 Task: Create a rule from the Routing list, Task moved to a section -> Set Priority in the project AgileKite , set the section as To-Do and set the priority of the task as  High
Action: Mouse moved to (48, 270)
Screenshot: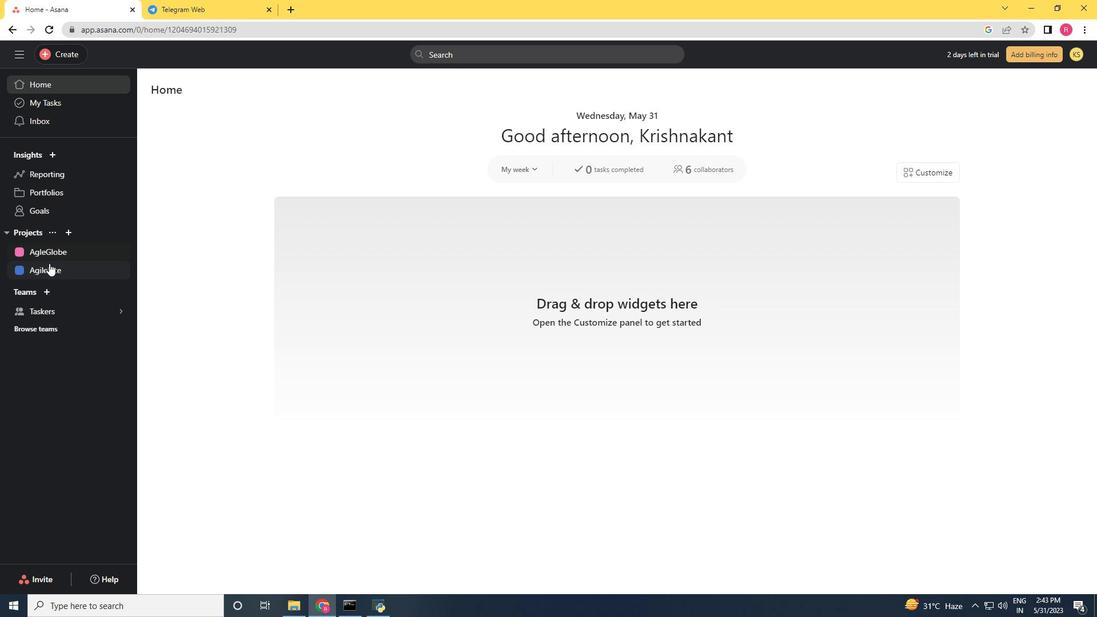 
Action: Mouse pressed left at (48, 270)
Screenshot: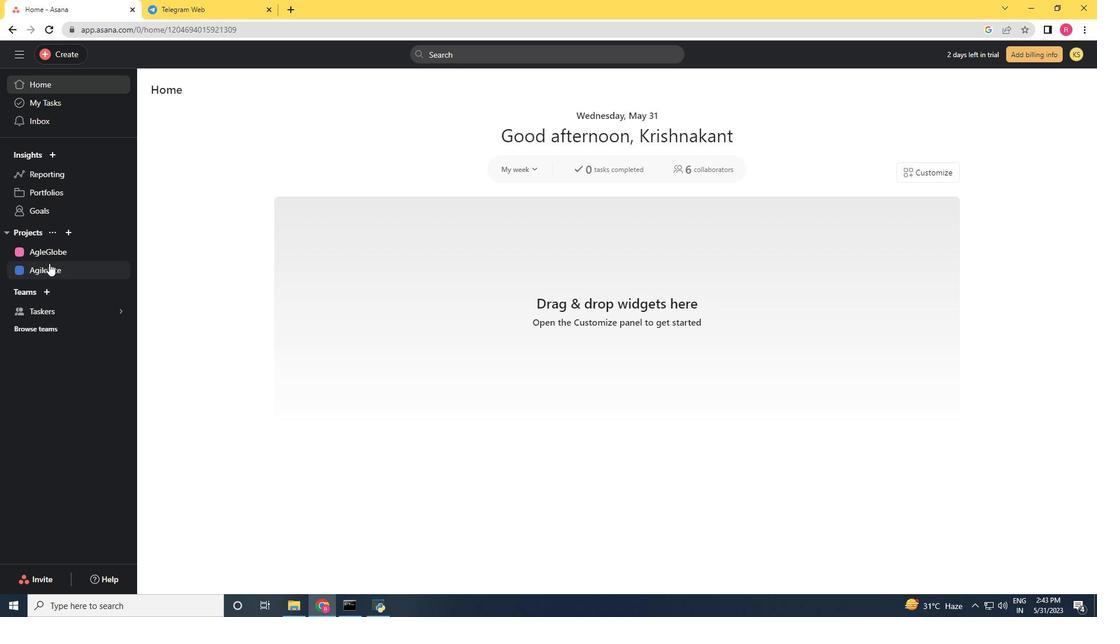 
Action: Mouse moved to (1066, 98)
Screenshot: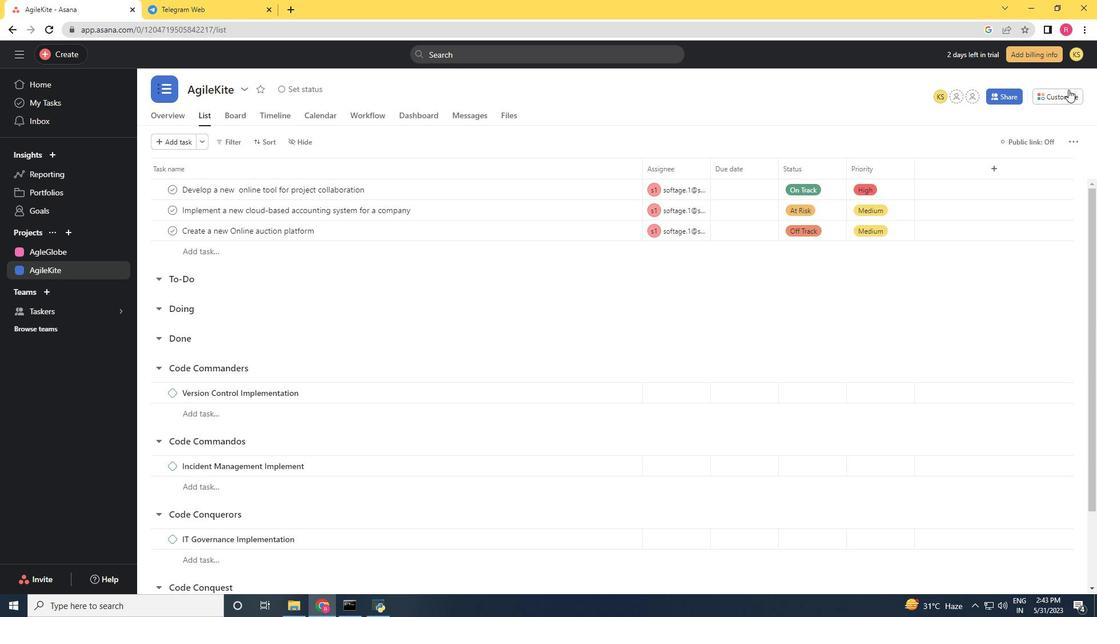 
Action: Mouse pressed left at (1066, 98)
Screenshot: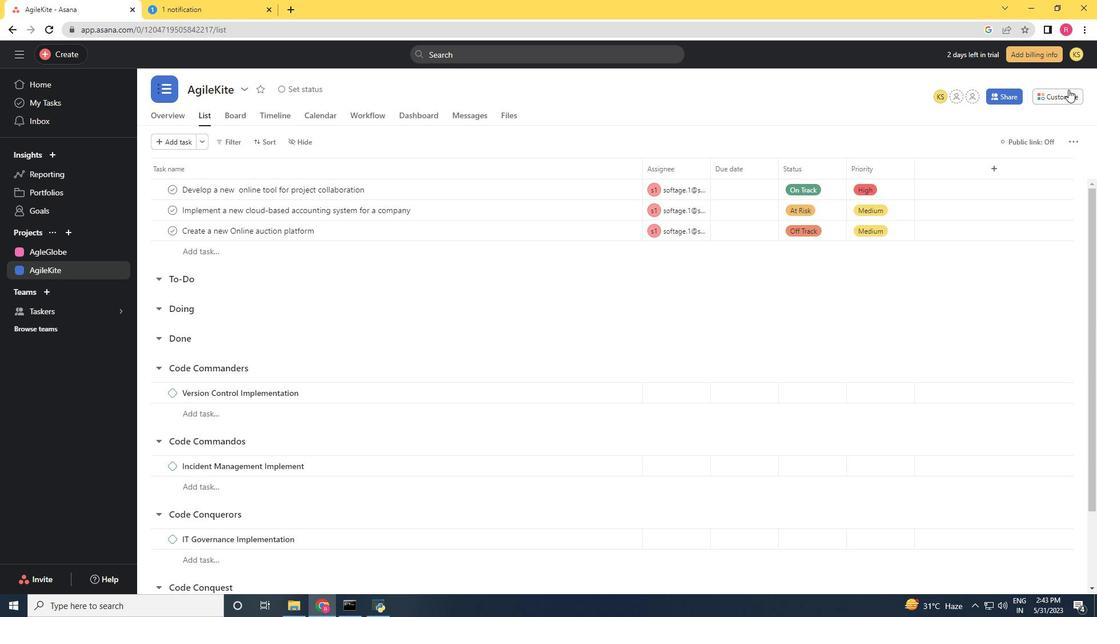 
Action: Mouse moved to (856, 253)
Screenshot: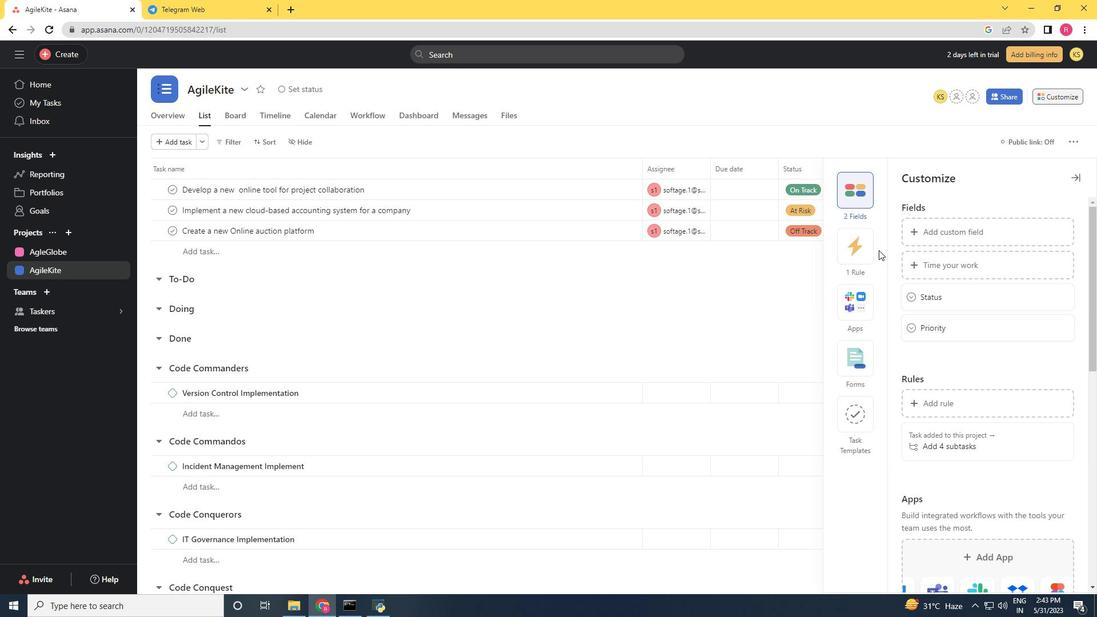 
Action: Mouse pressed left at (856, 253)
Screenshot: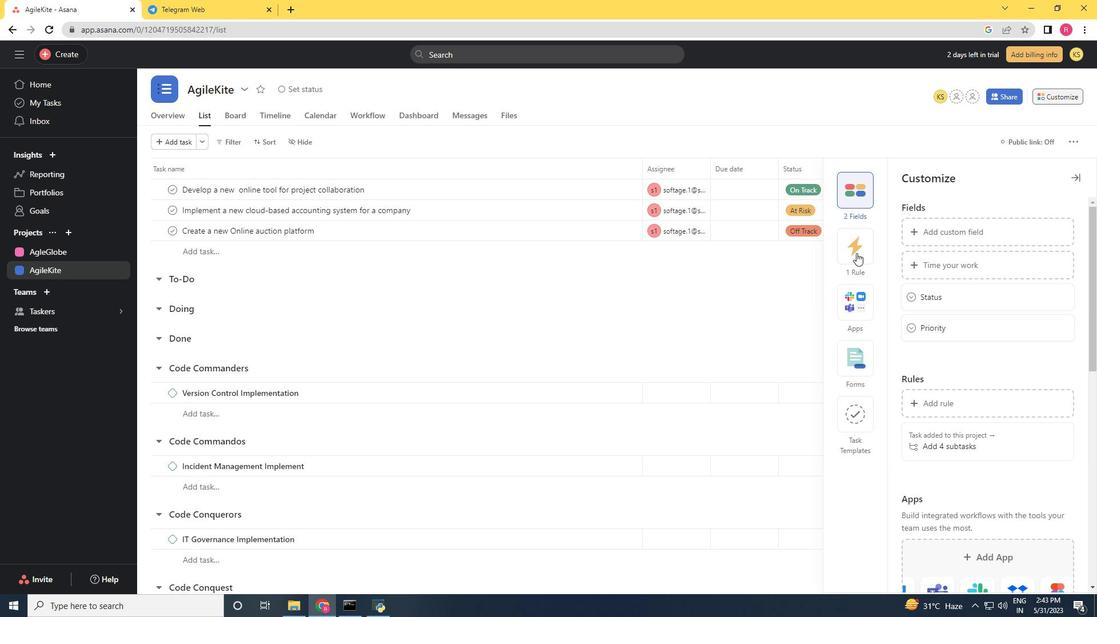 
Action: Mouse moved to (934, 237)
Screenshot: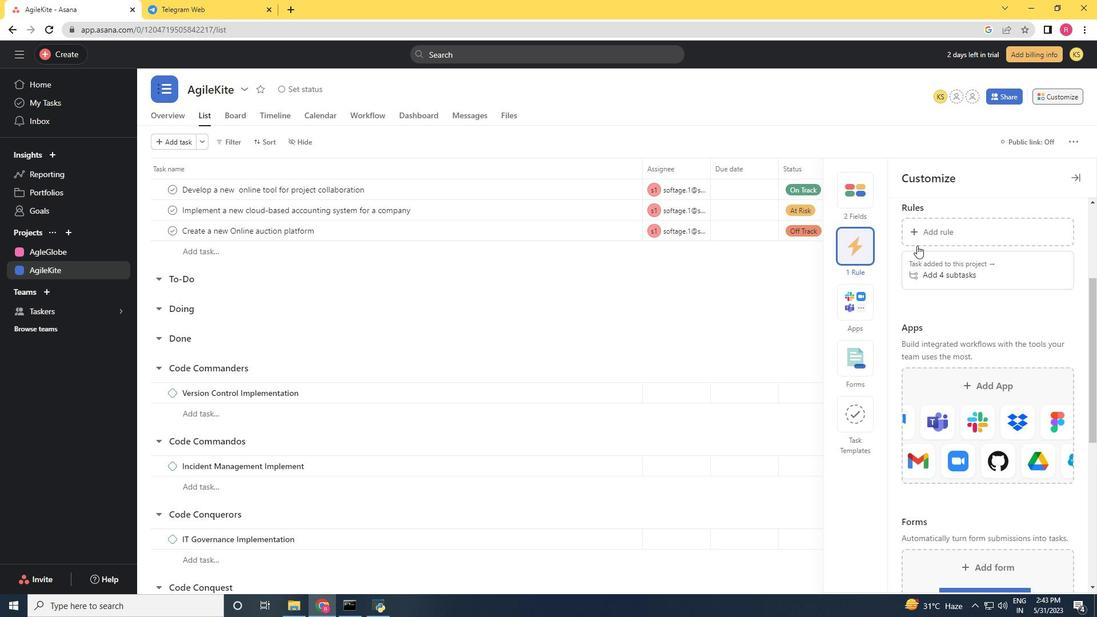 
Action: Mouse pressed left at (934, 237)
Screenshot: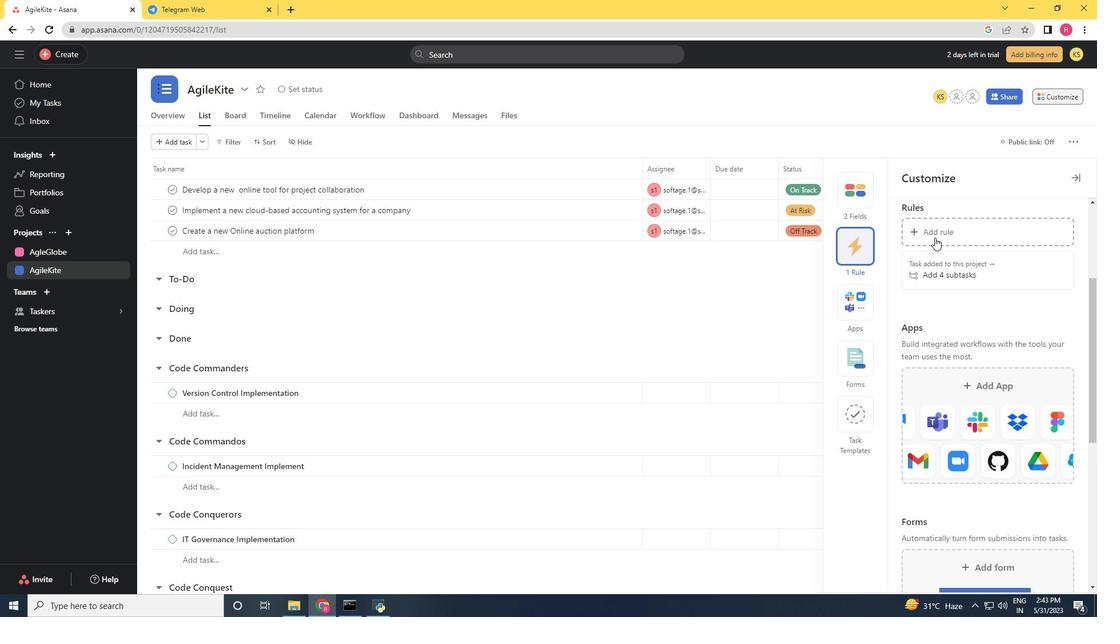 
Action: Mouse moved to (243, 149)
Screenshot: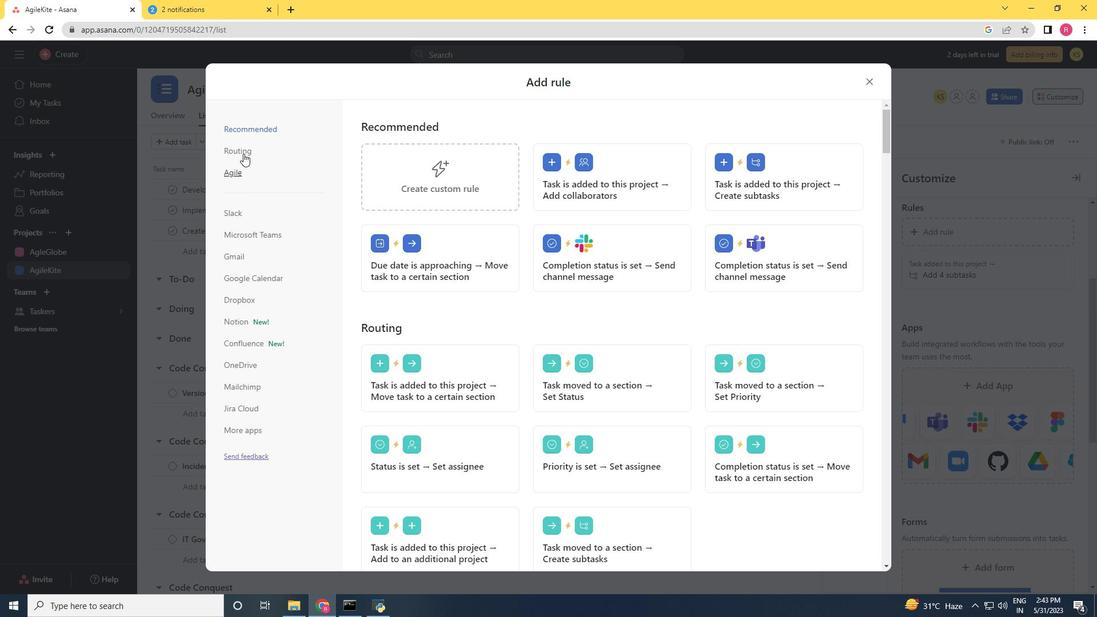 
Action: Mouse pressed left at (243, 149)
Screenshot: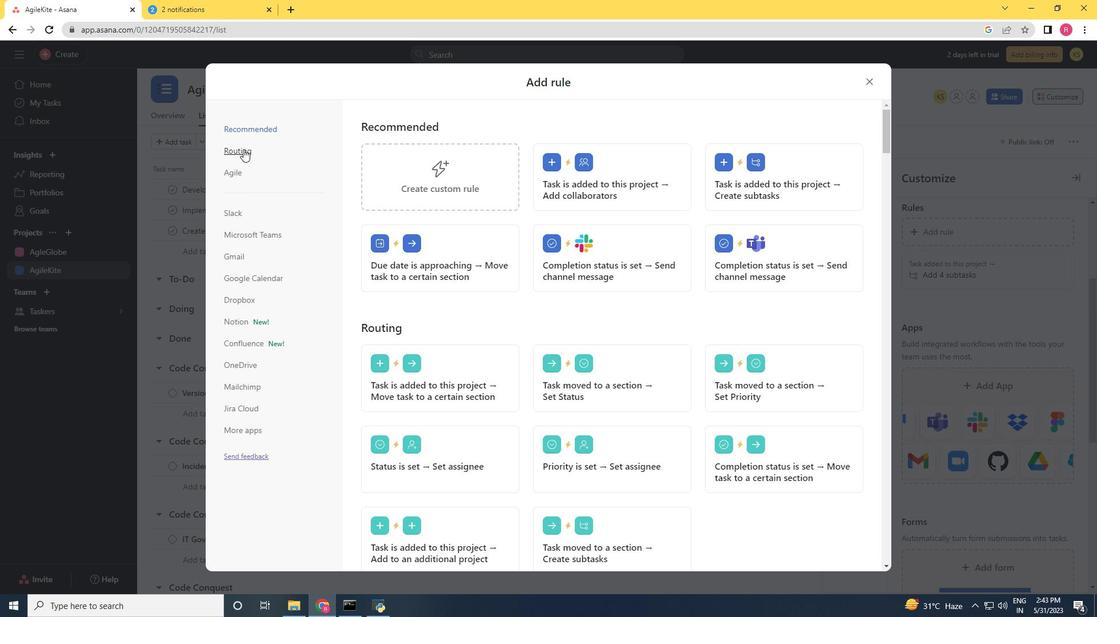 
Action: Mouse moved to (750, 193)
Screenshot: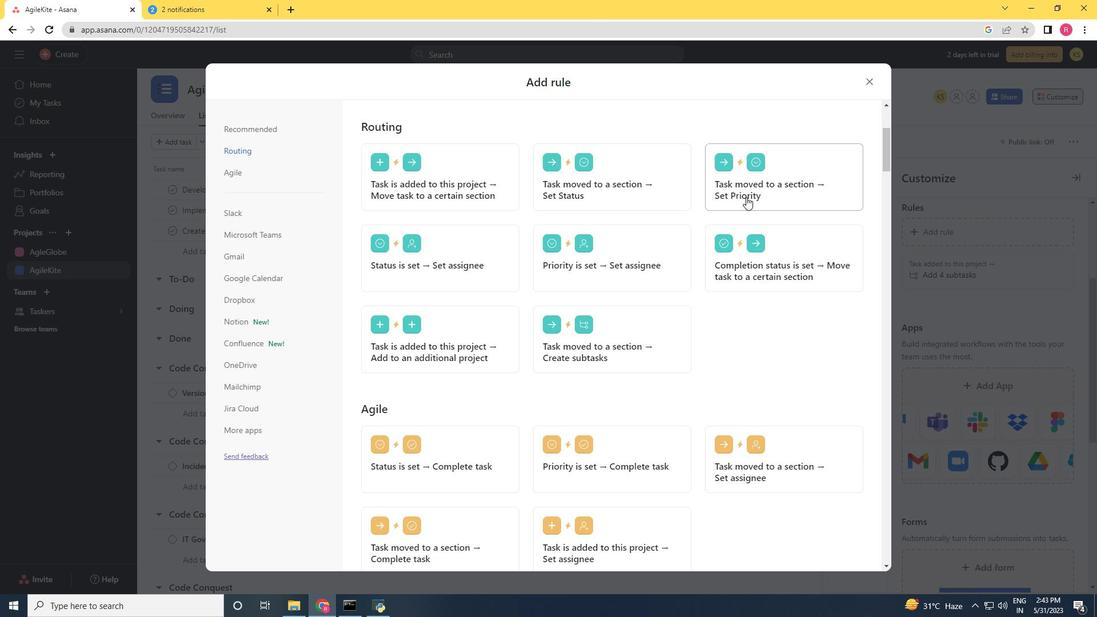 
Action: Mouse pressed left at (750, 193)
Screenshot: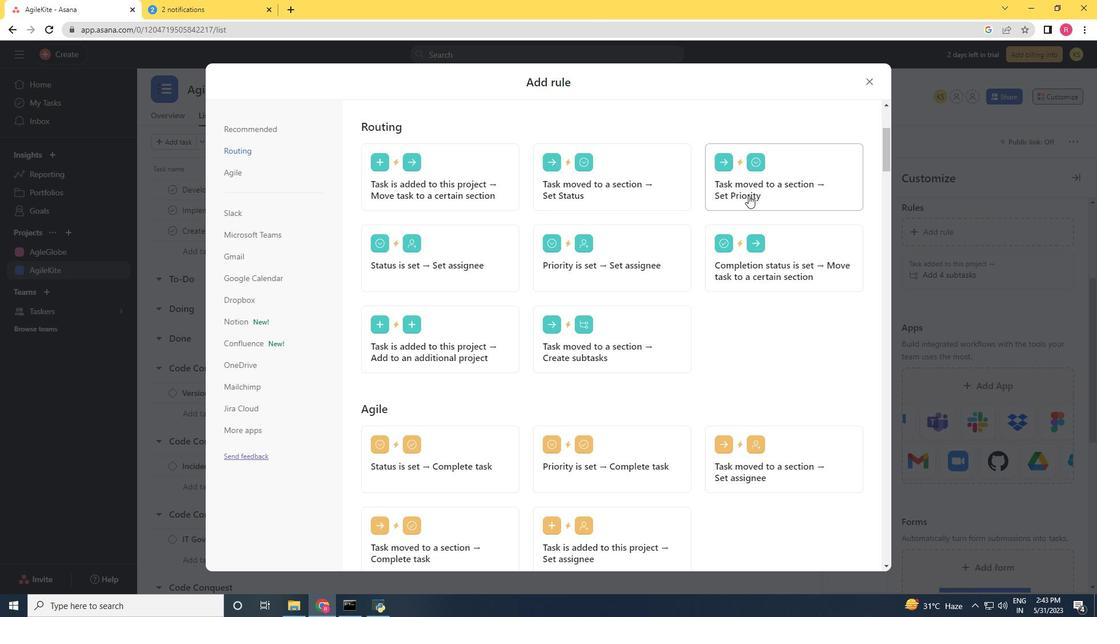 
Action: Mouse moved to (446, 309)
Screenshot: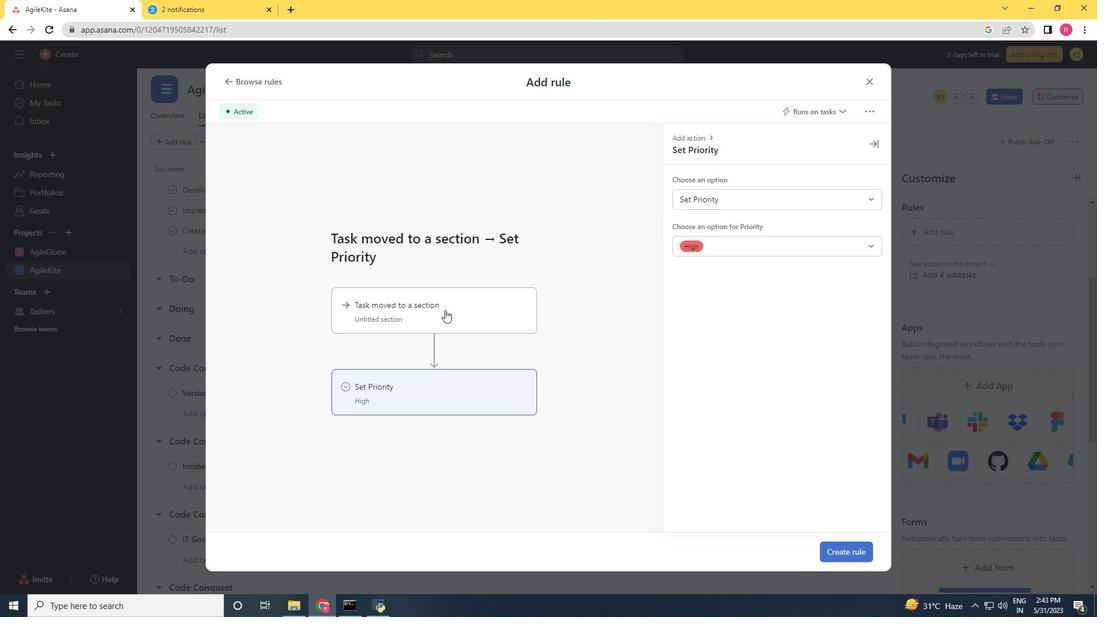 
Action: Mouse pressed left at (446, 309)
Screenshot: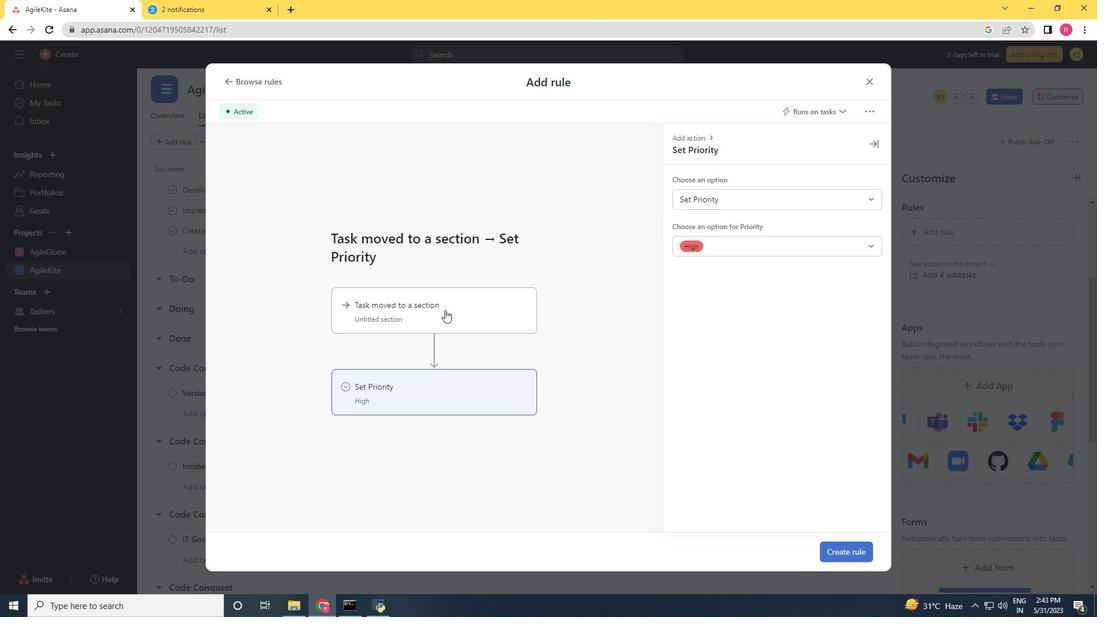 
Action: Mouse moved to (739, 200)
Screenshot: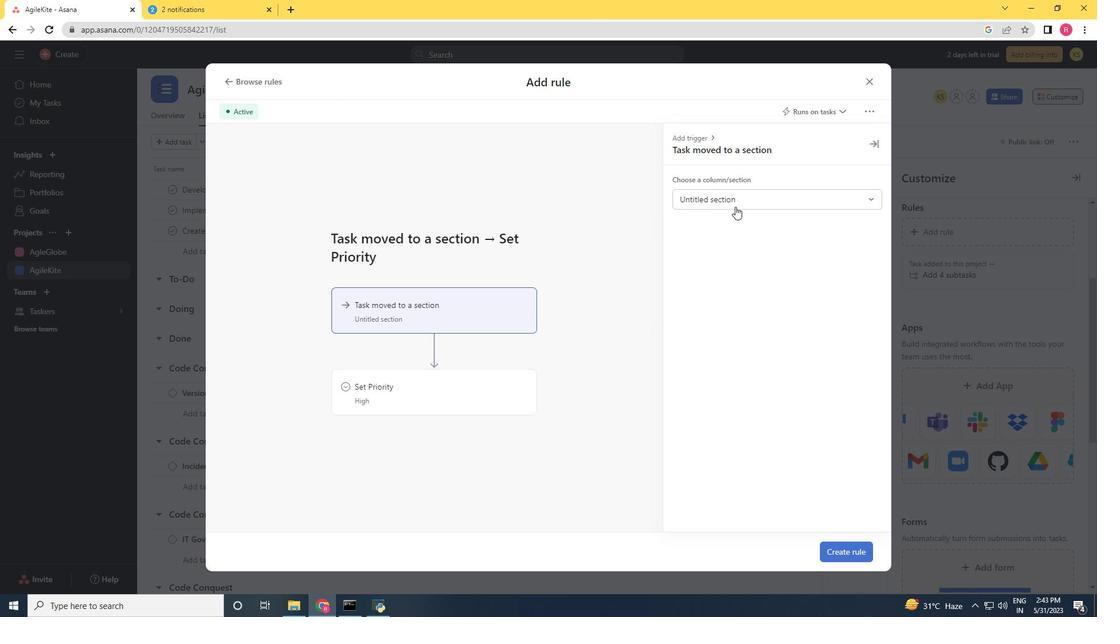 
Action: Mouse pressed left at (739, 200)
Screenshot: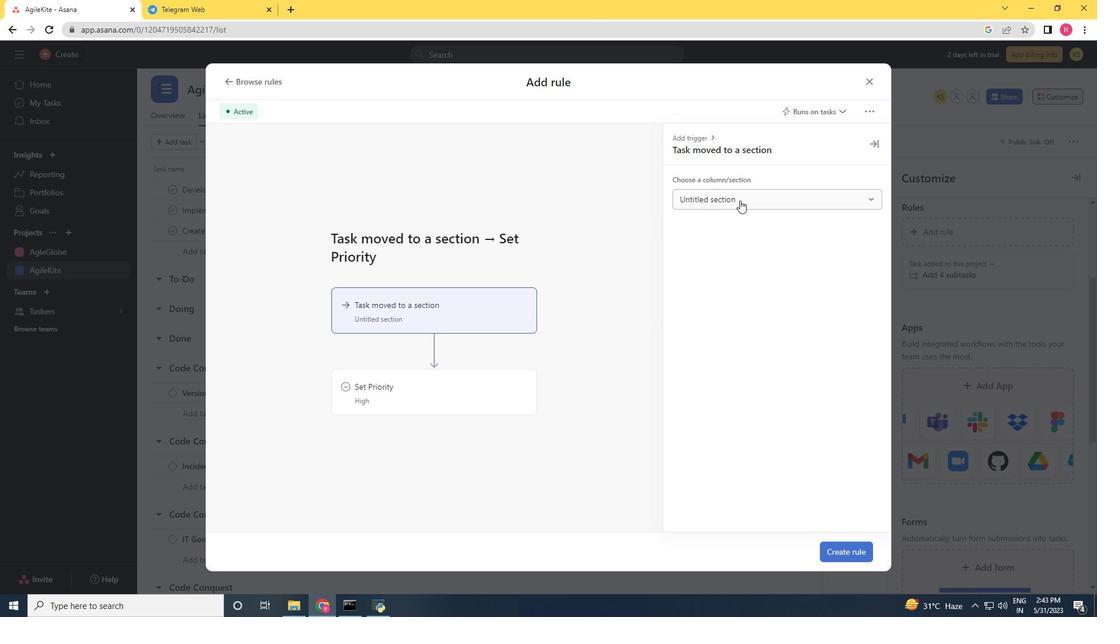 
Action: Mouse moved to (727, 246)
Screenshot: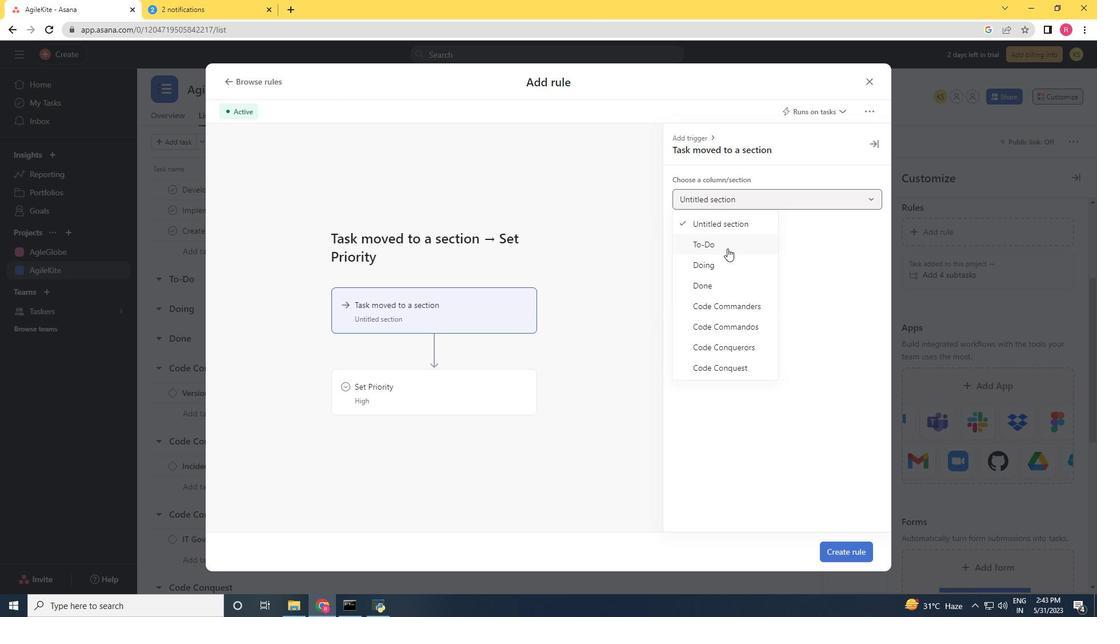 
Action: Mouse pressed left at (727, 246)
Screenshot: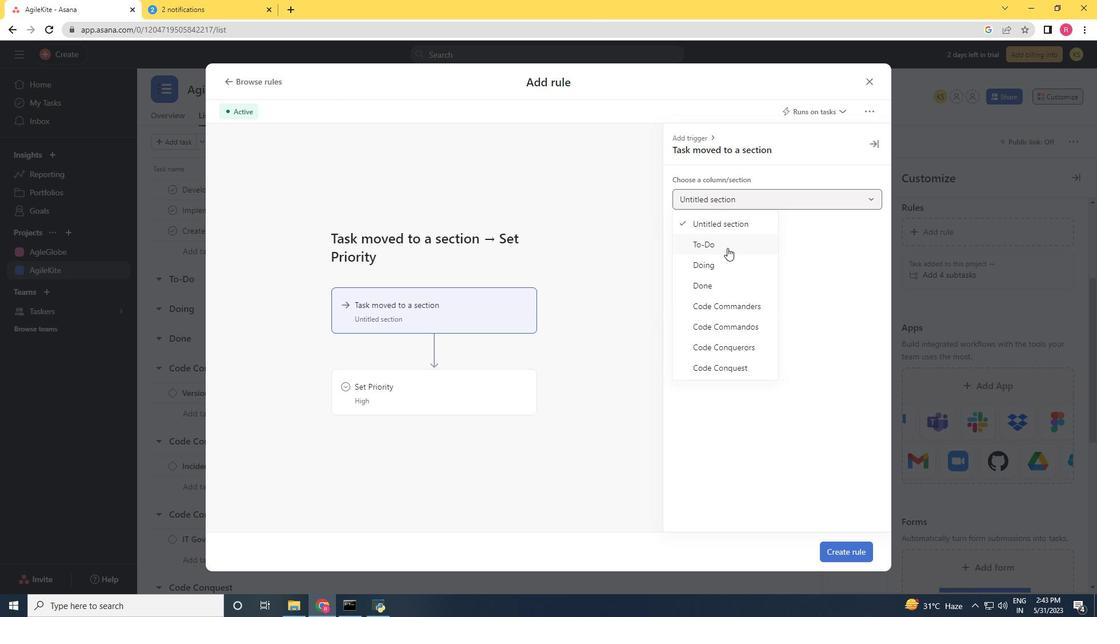 
Action: Mouse moved to (440, 394)
Screenshot: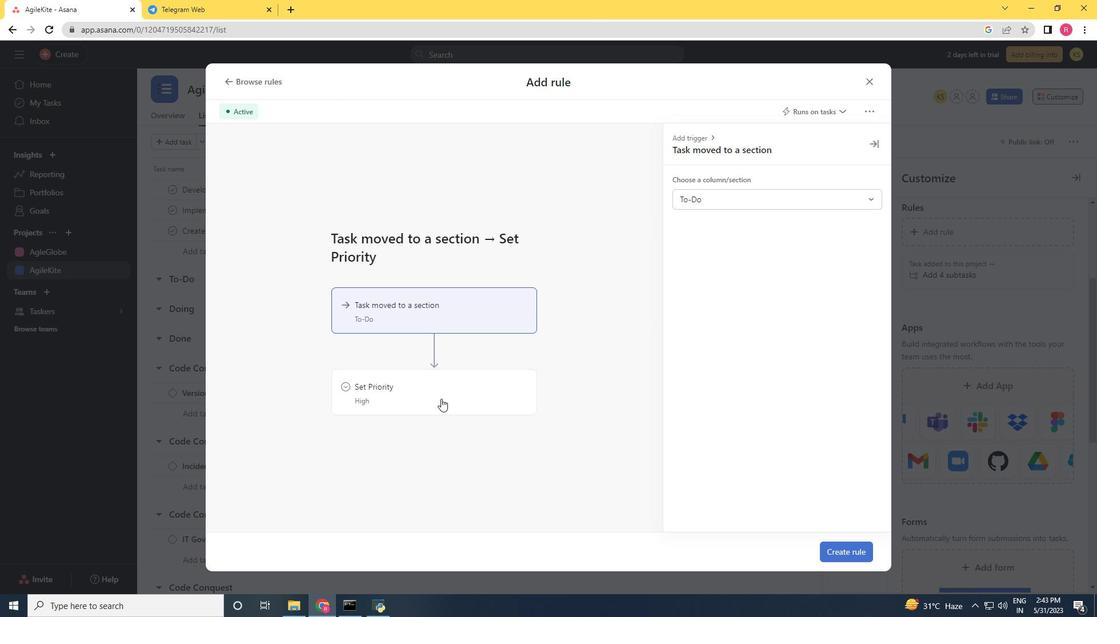 
Action: Mouse pressed left at (440, 394)
Screenshot: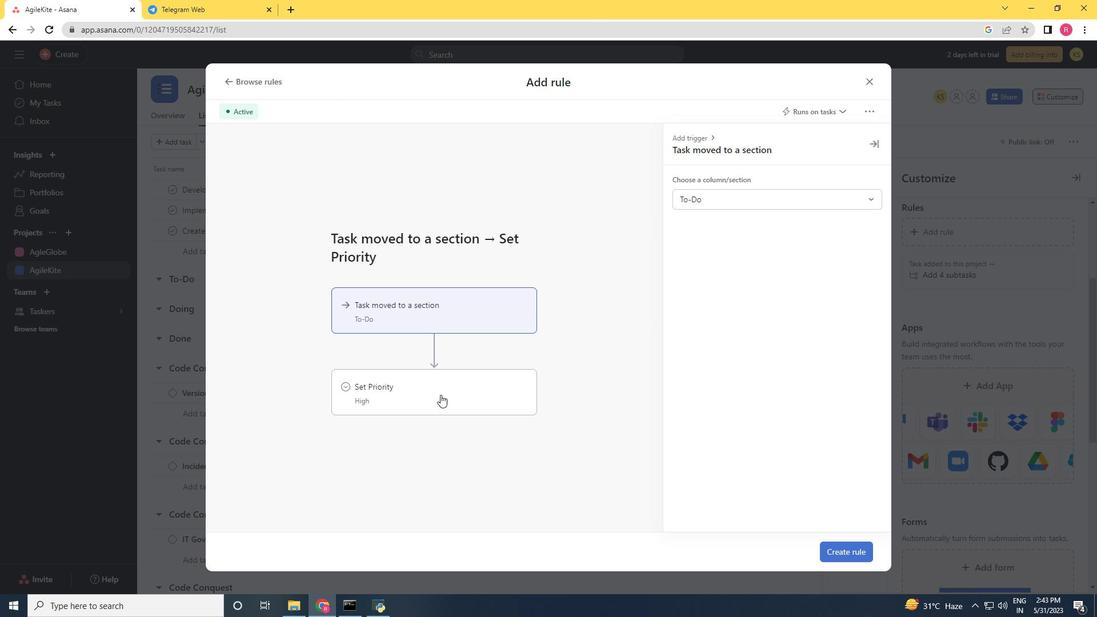 
Action: Mouse moved to (701, 203)
Screenshot: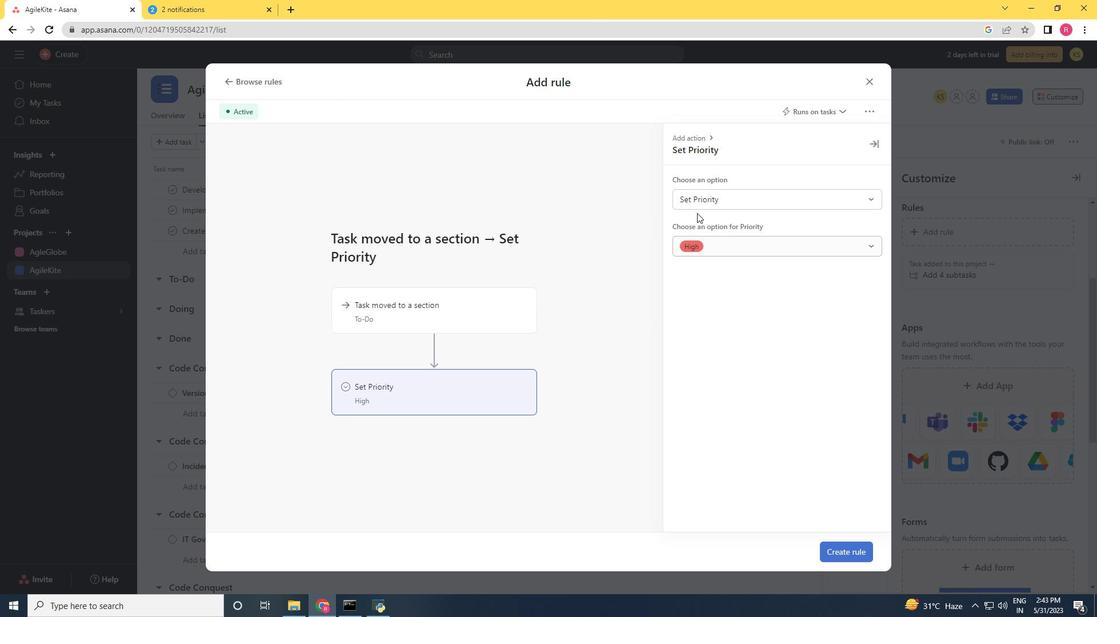 
Action: Mouse pressed left at (701, 203)
Screenshot: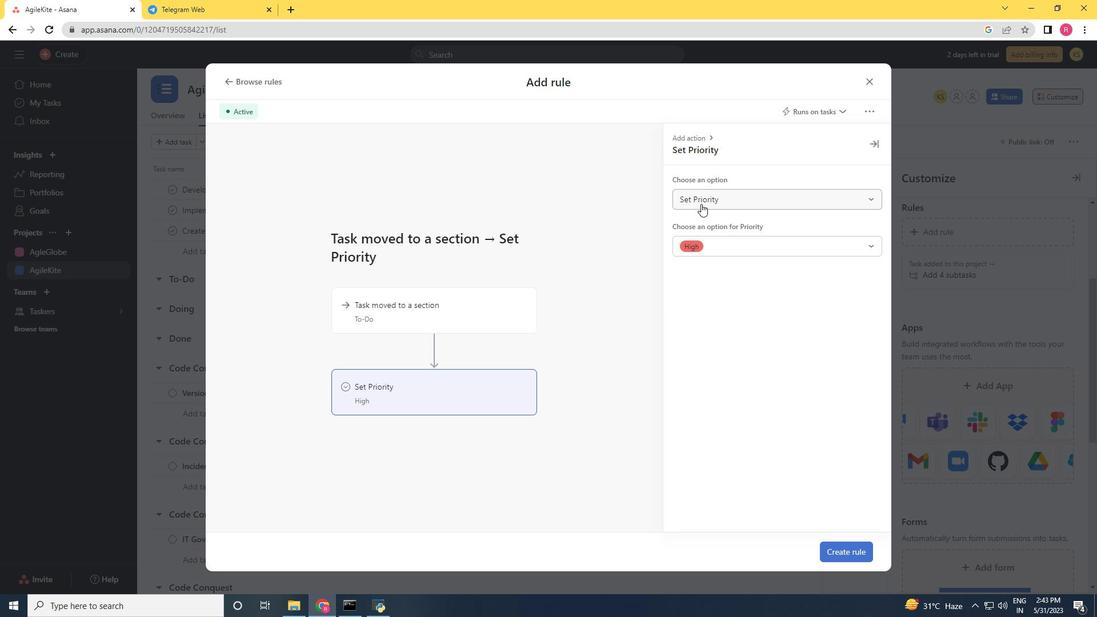 
Action: Mouse moved to (706, 227)
Screenshot: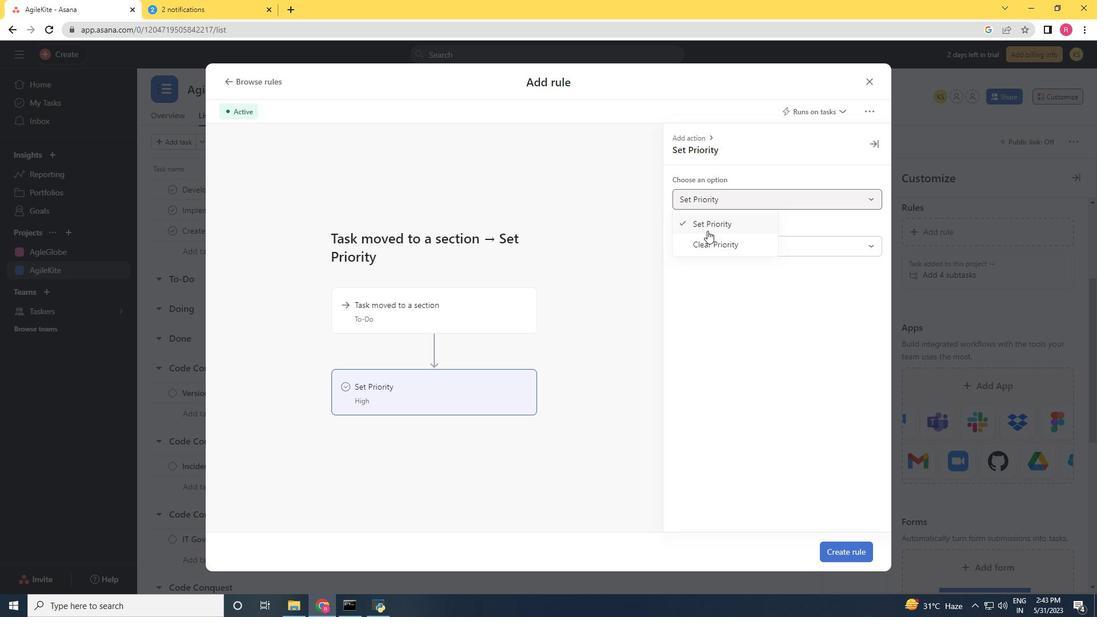 
Action: Mouse pressed left at (706, 227)
Screenshot: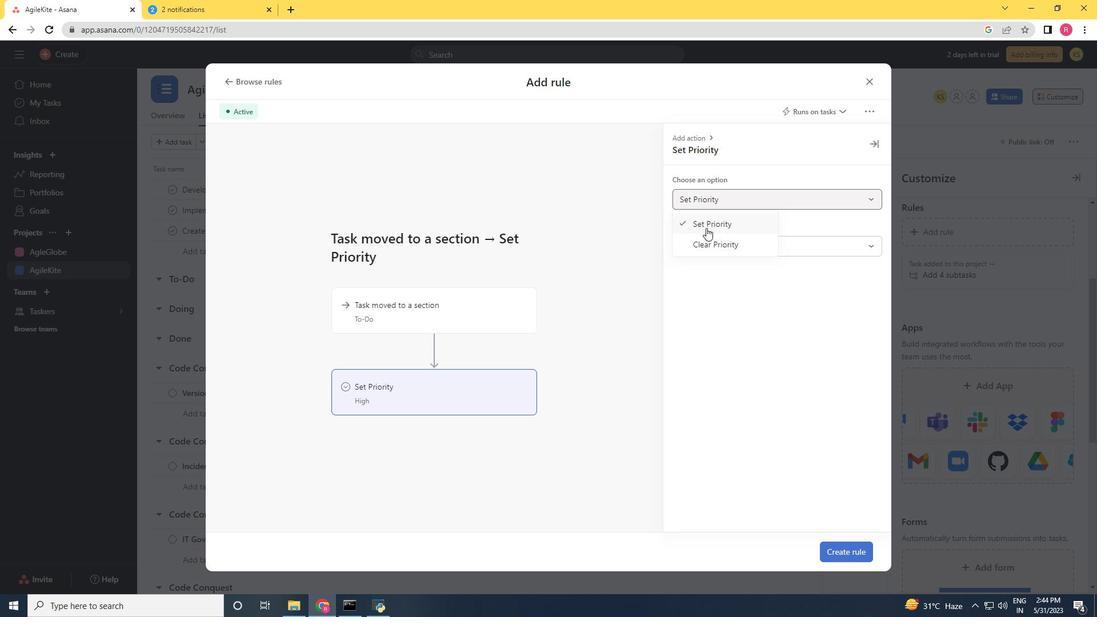 
Action: Mouse moved to (711, 246)
Screenshot: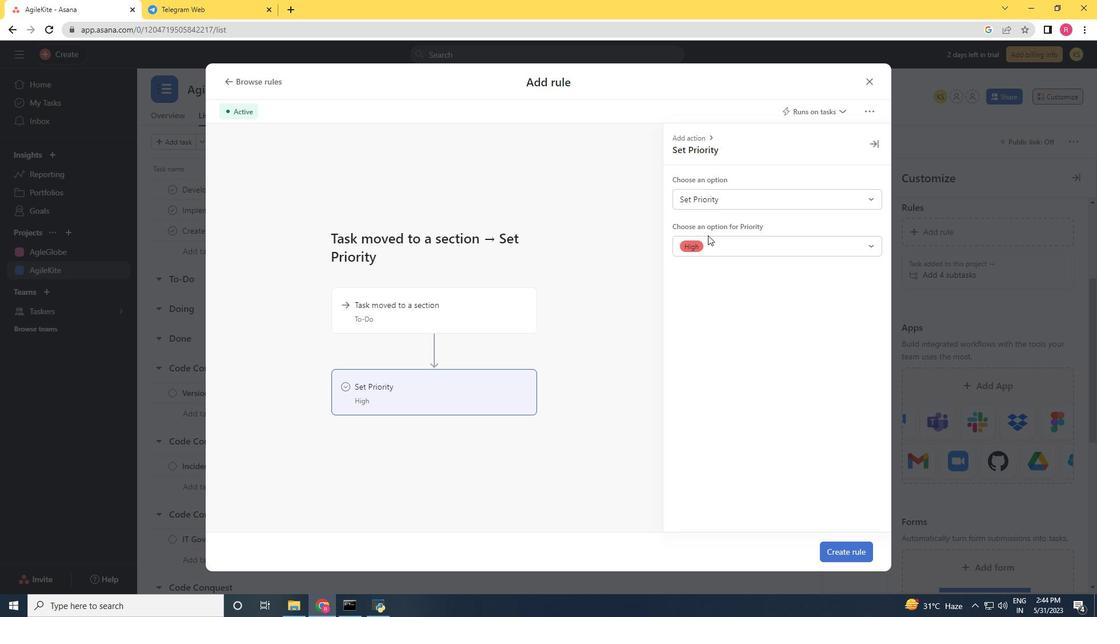 
Action: Mouse pressed left at (711, 246)
Screenshot: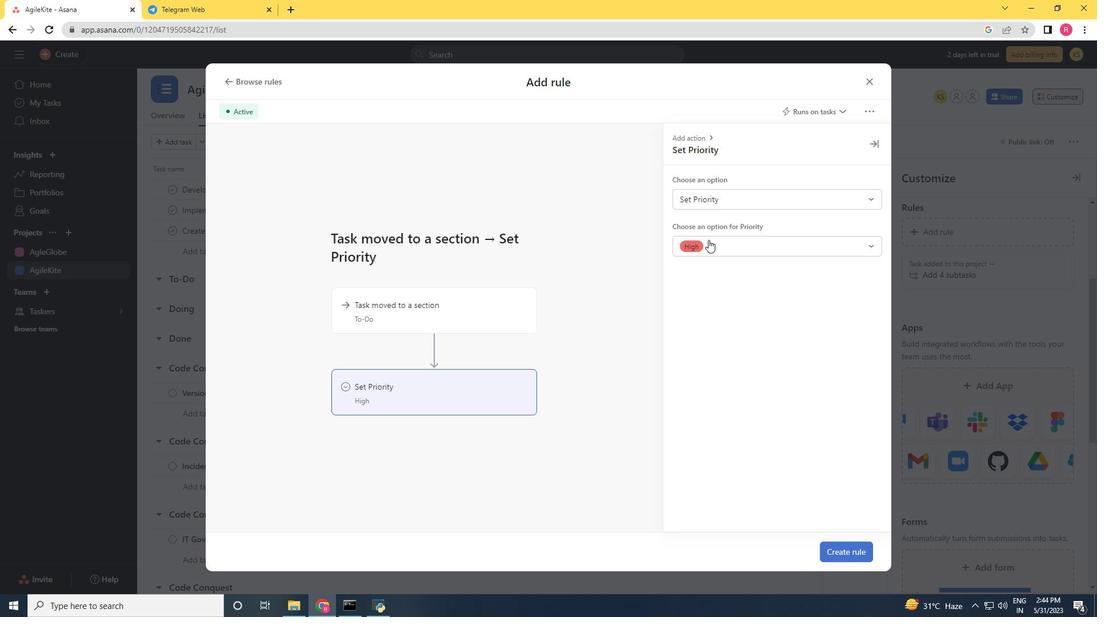 
Action: Mouse moved to (711, 277)
Screenshot: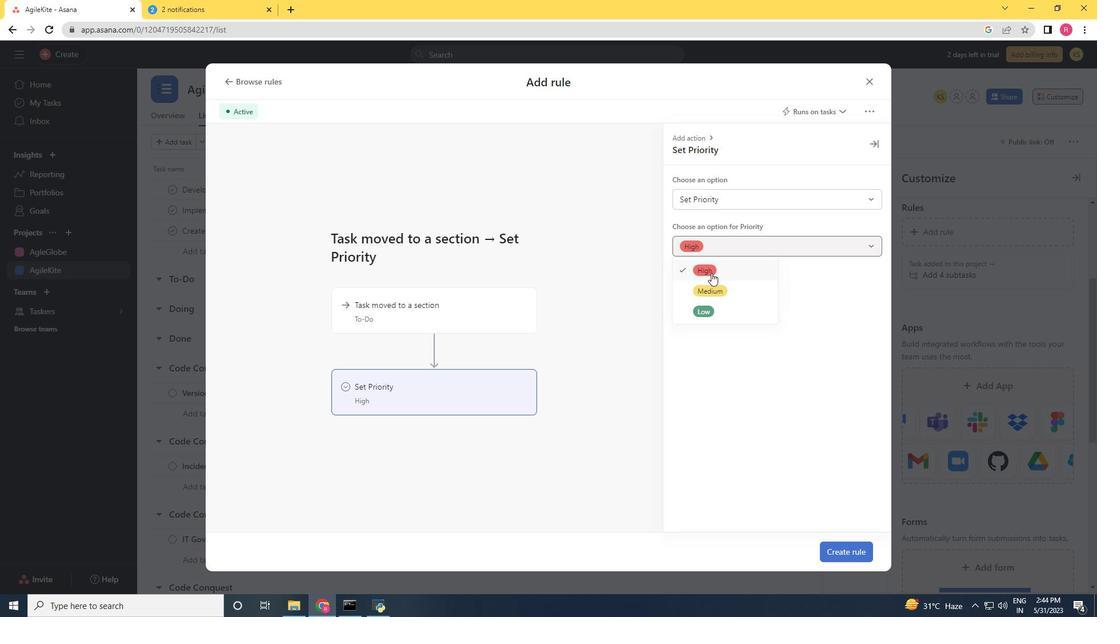 
Action: Mouse pressed left at (711, 277)
Screenshot: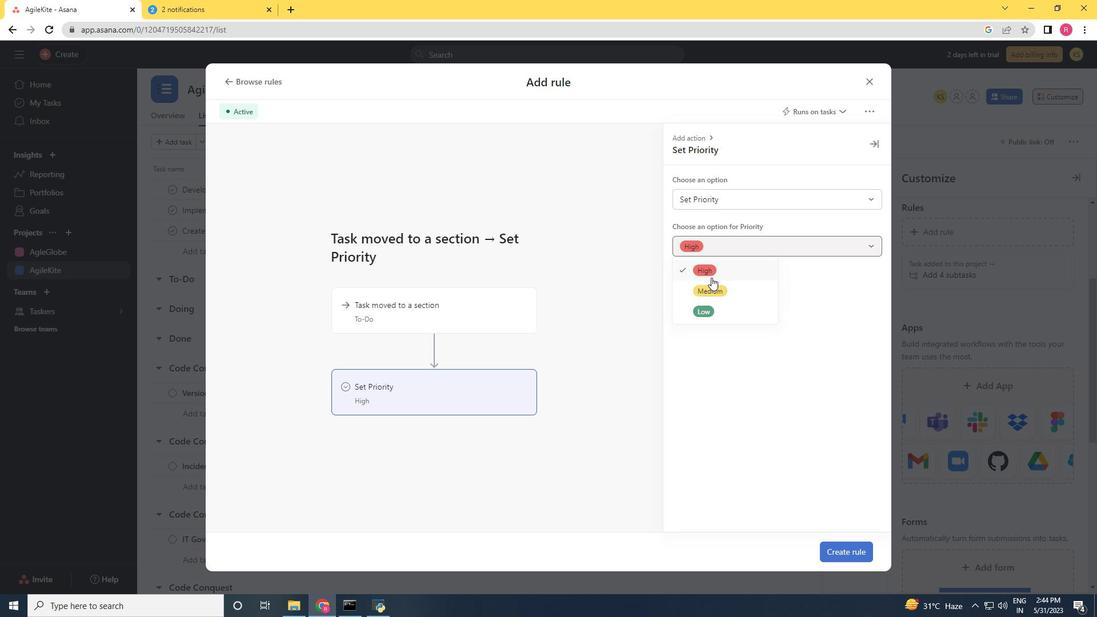 
Action: Mouse moved to (837, 555)
Screenshot: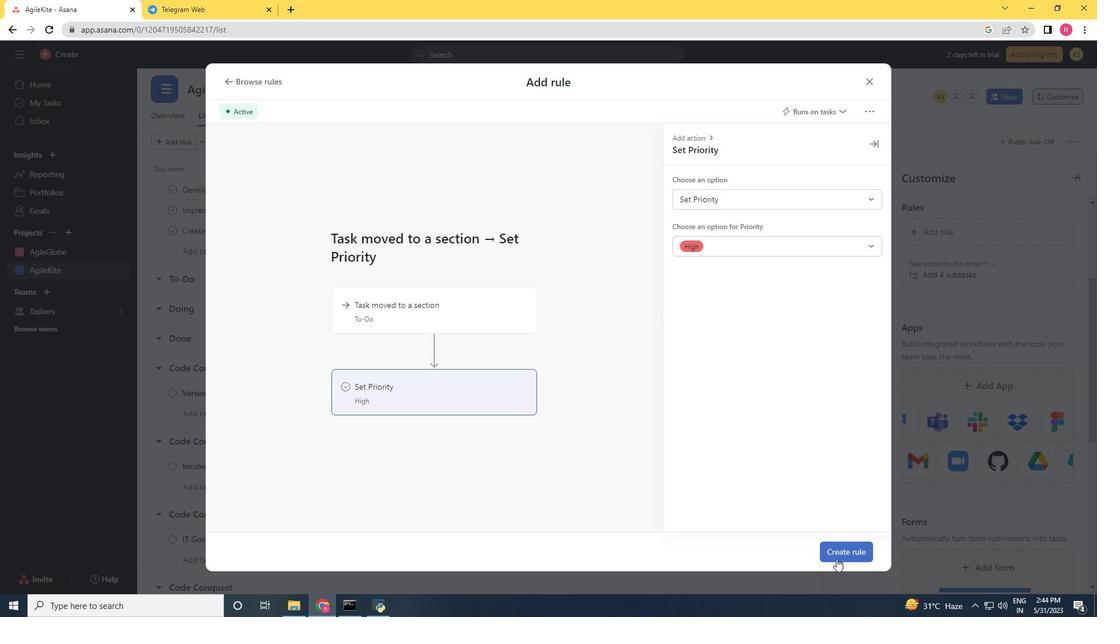 
Action: Mouse pressed left at (837, 555)
Screenshot: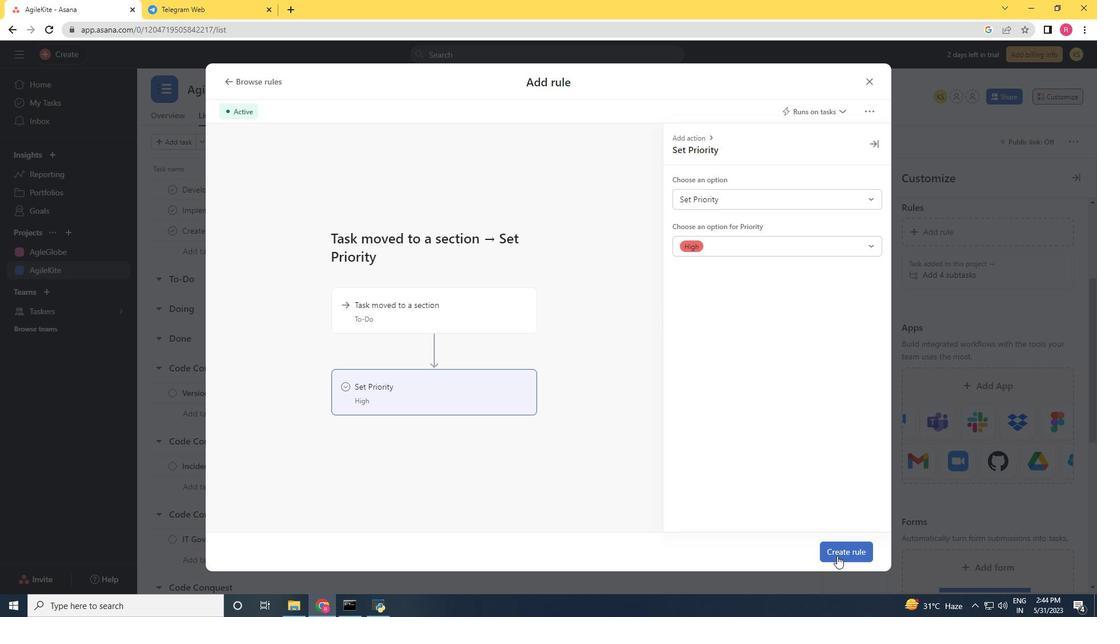 
Action: Mouse moved to (841, 551)
Screenshot: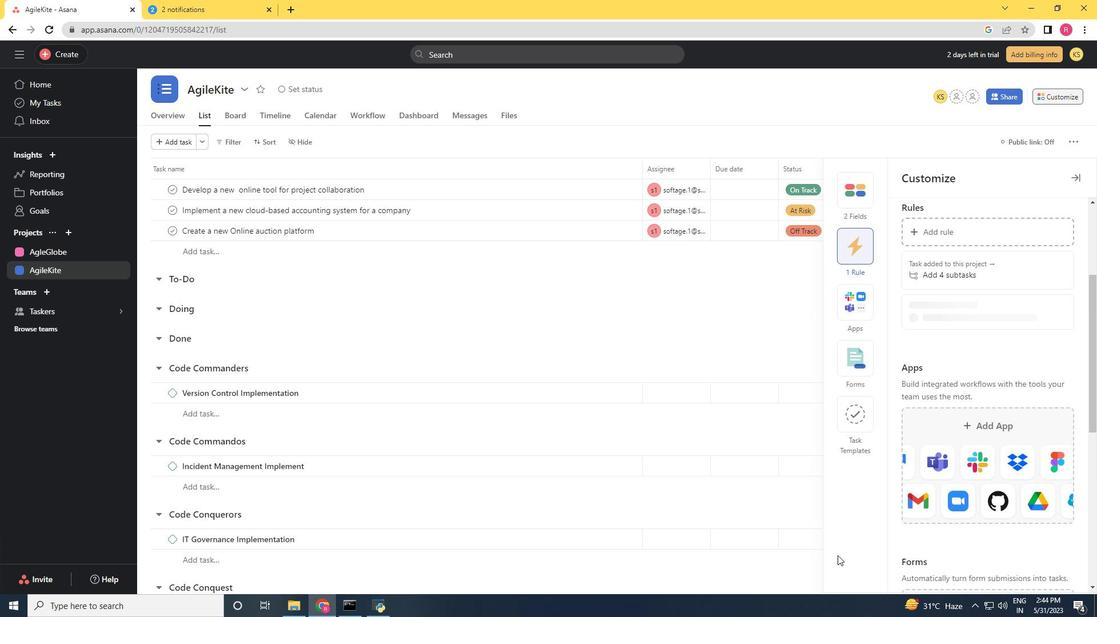 
